 Task: Sort the products by unit price (low first).
Action: Mouse moved to (21, 68)
Screenshot: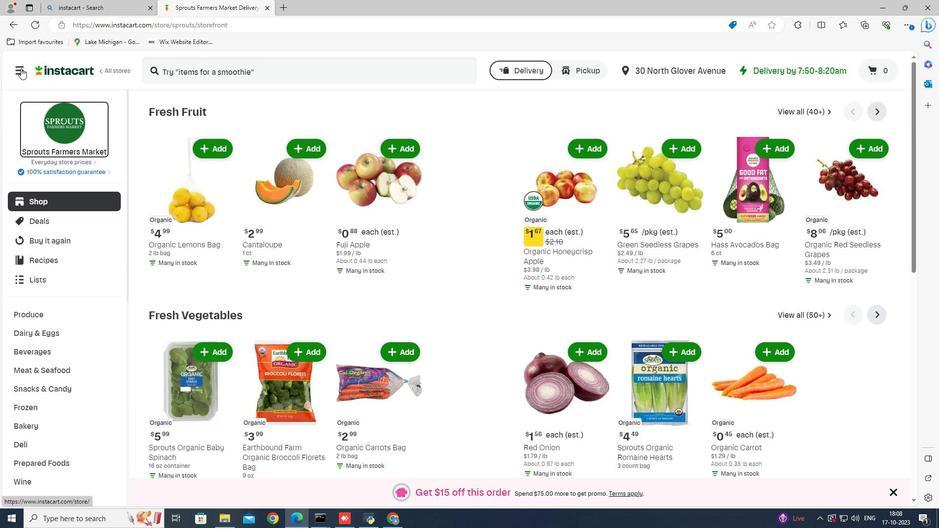 
Action: Mouse pressed left at (21, 68)
Screenshot: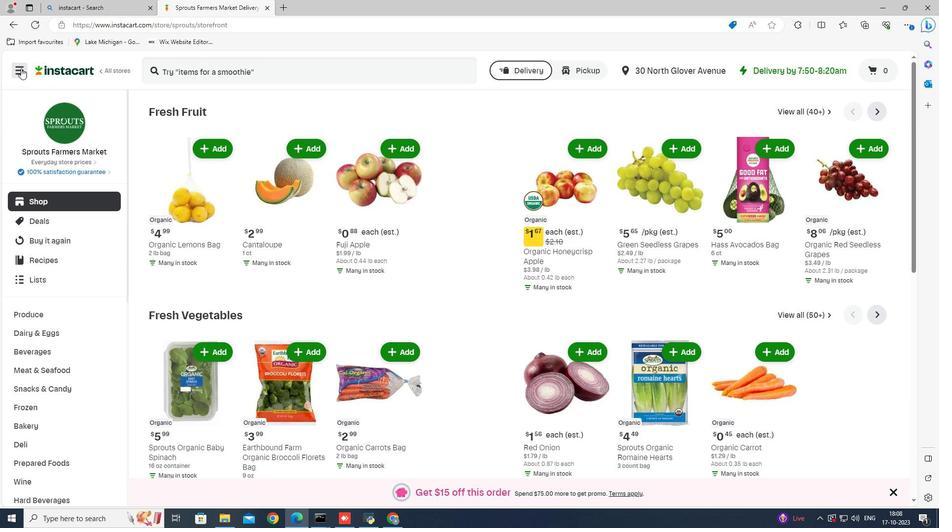 
Action: Mouse moved to (50, 268)
Screenshot: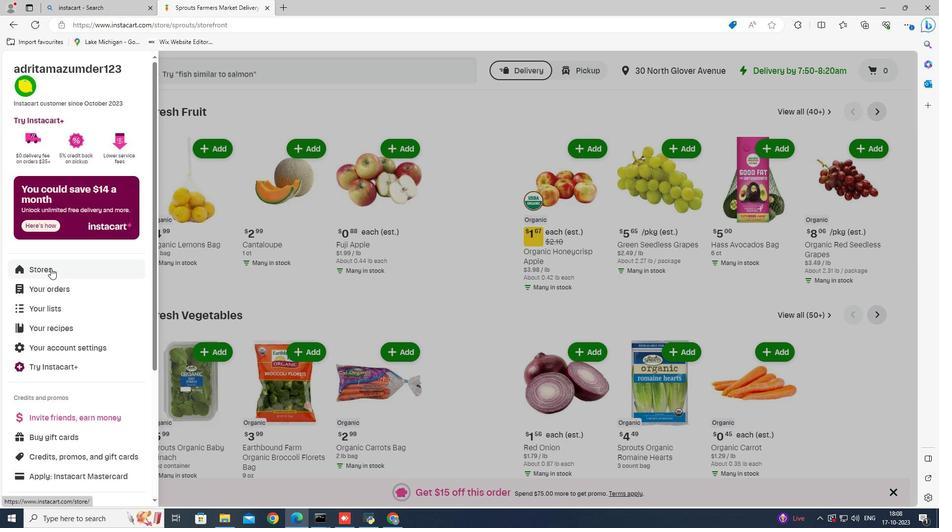 
Action: Mouse pressed left at (50, 268)
Screenshot: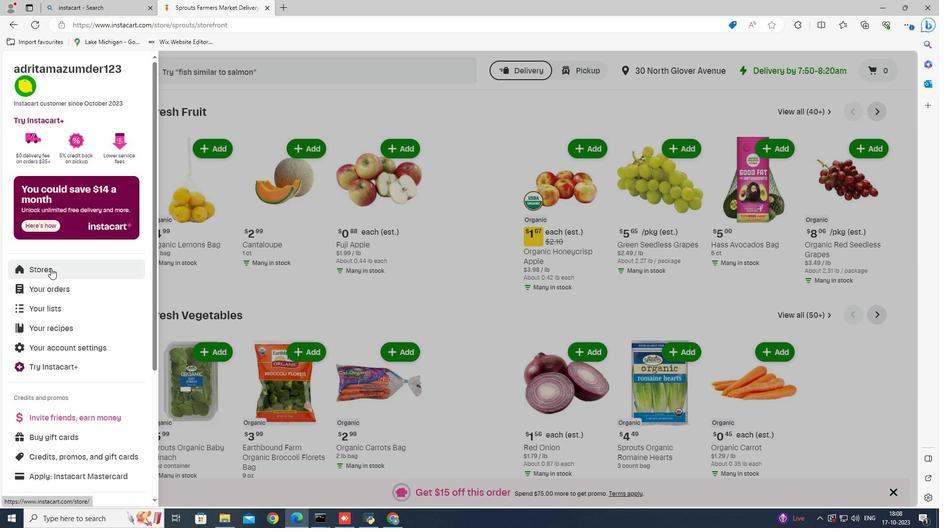 
Action: Mouse moved to (221, 107)
Screenshot: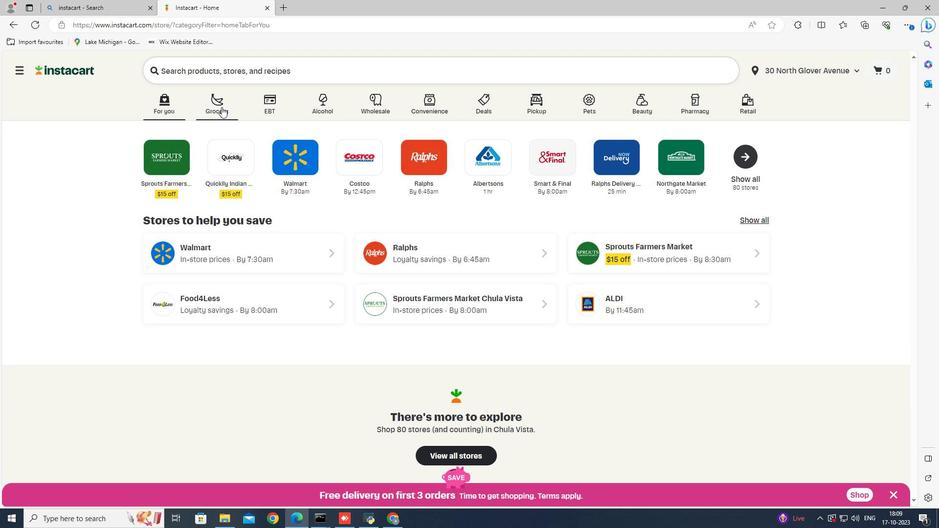 
Action: Mouse pressed left at (221, 107)
Screenshot: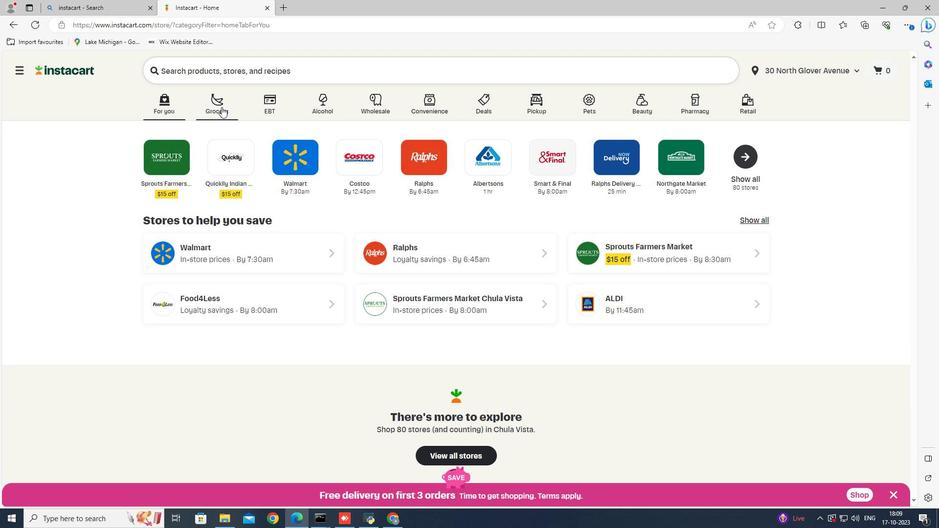 
Action: Mouse moved to (616, 214)
Screenshot: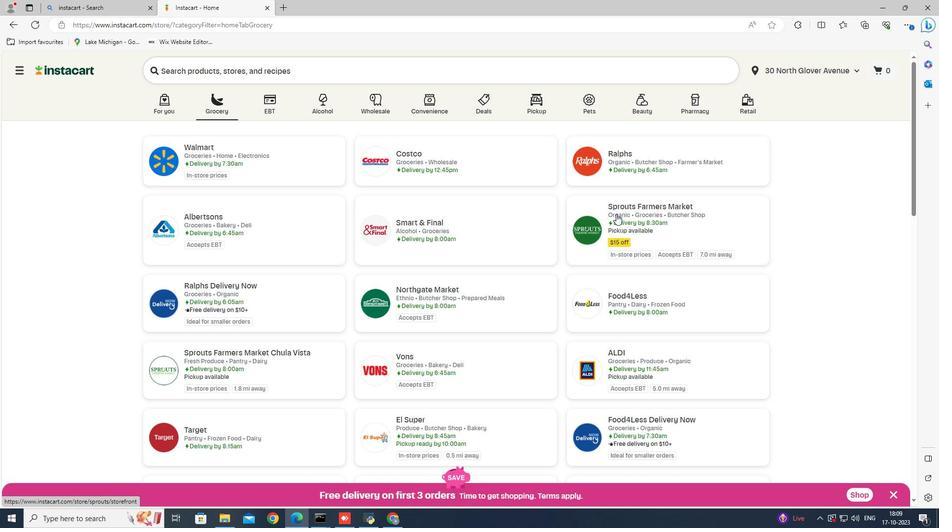 
Action: Mouse pressed left at (616, 214)
Screenshot: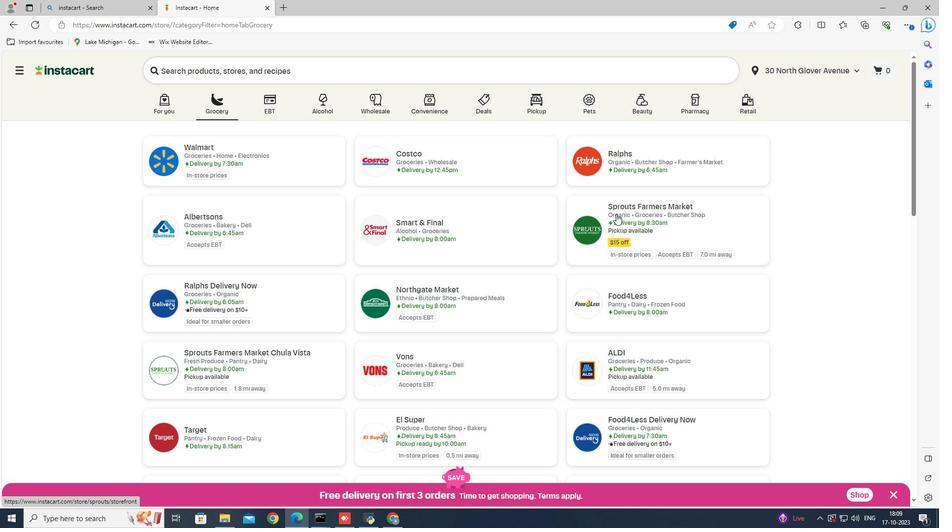 
Action: Mouse moved to (45, 372)
Screenshot: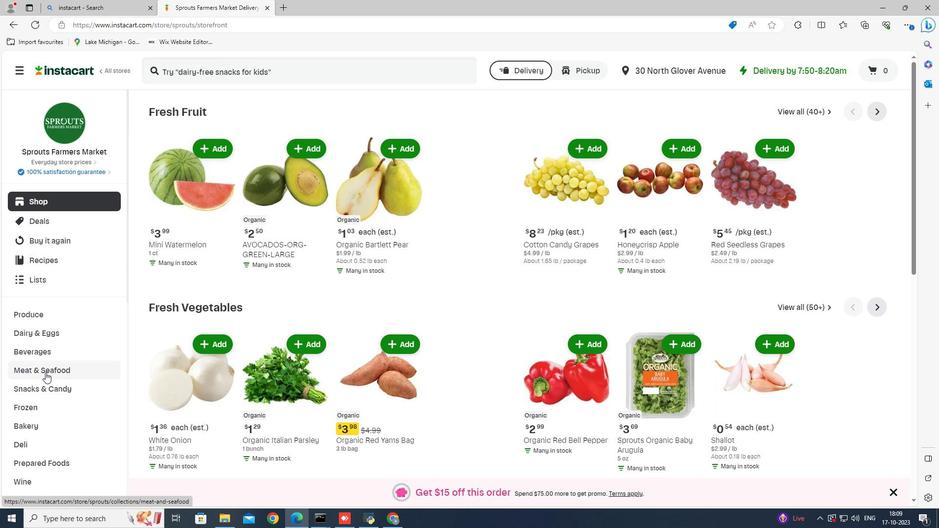 
Action: Mouse pressed left at (45, 372)
Screenshot: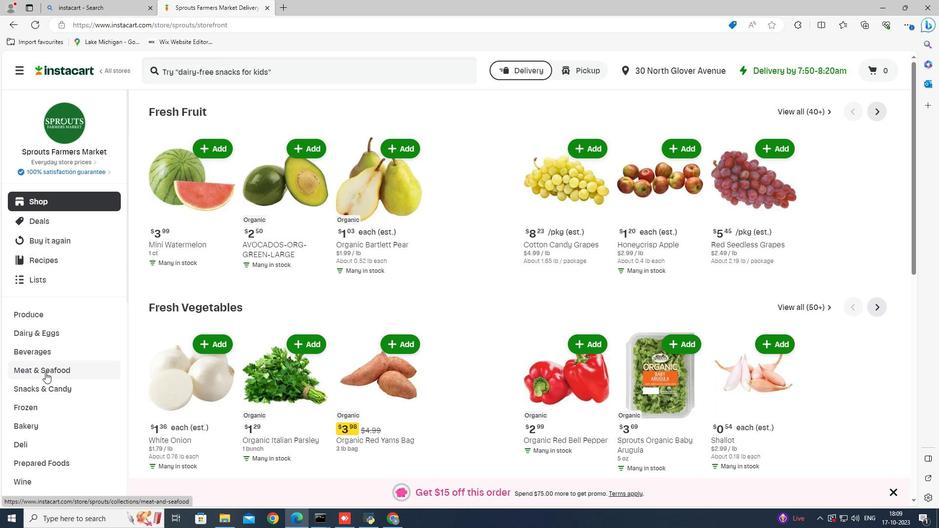 
Action: Mouse moved to (284, 138)
Screenshot: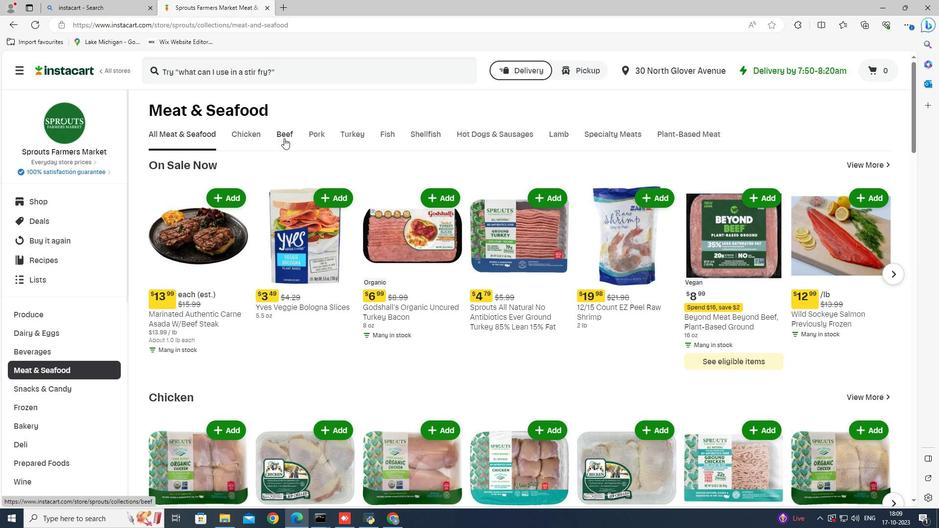 
Action: Mouse pressed left at (284, 138)
Screenshot: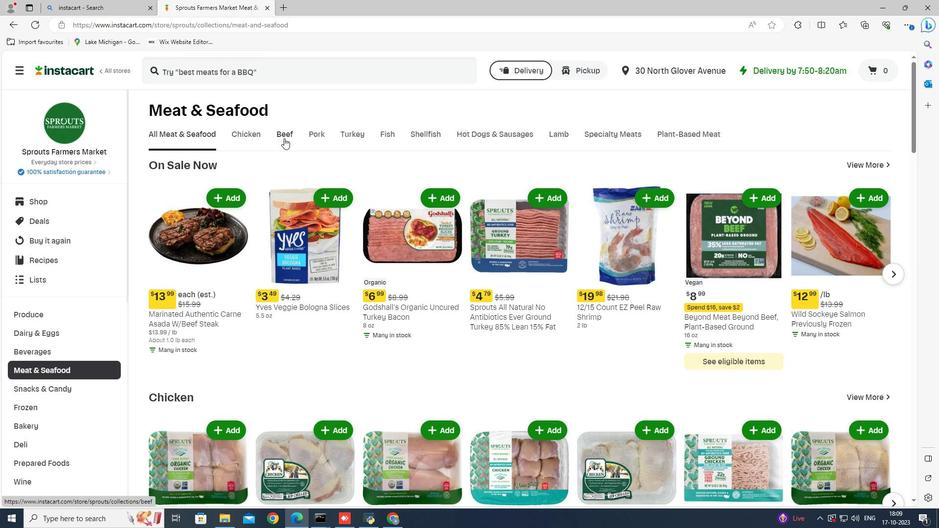 
Action: Mouse moved to (534, 182)
Screenshot: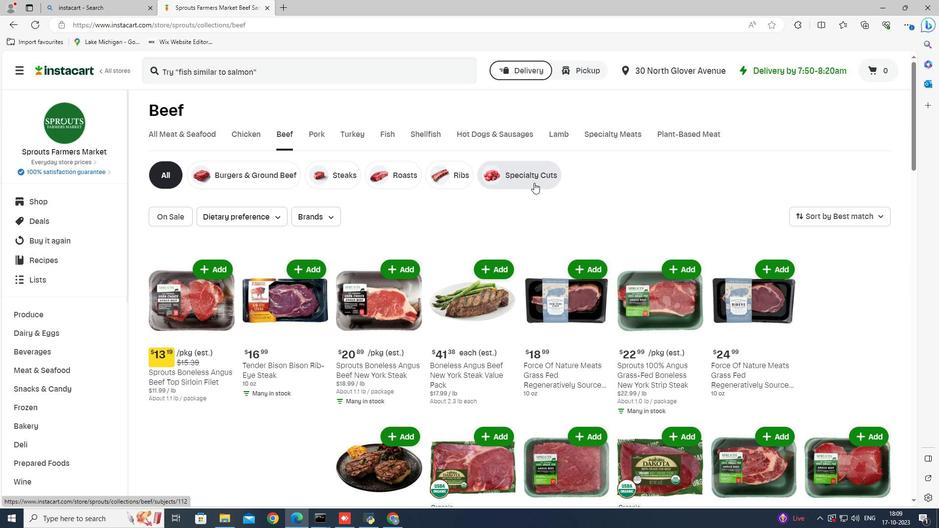 
Action: Mouse pressed left at (534, 182)
Screenshot: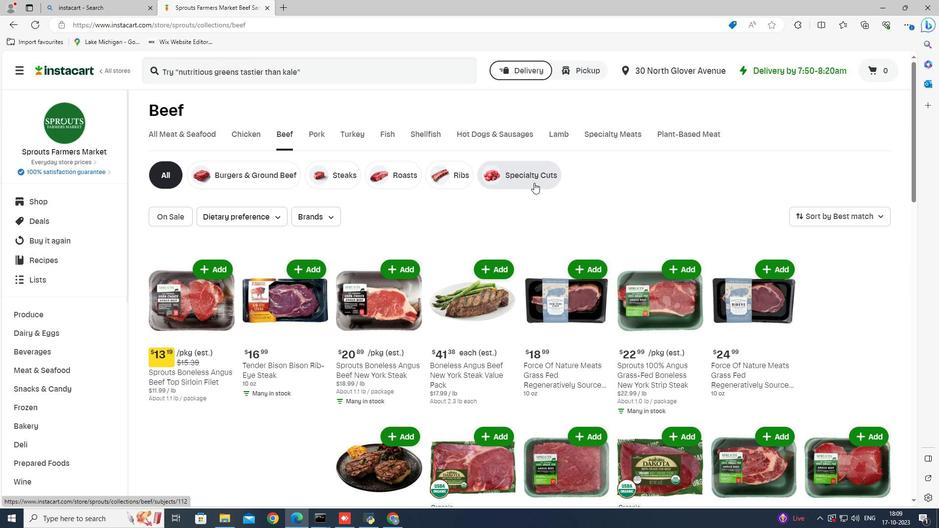 
Action: Mouse moved to (878, 216)
Screenshot: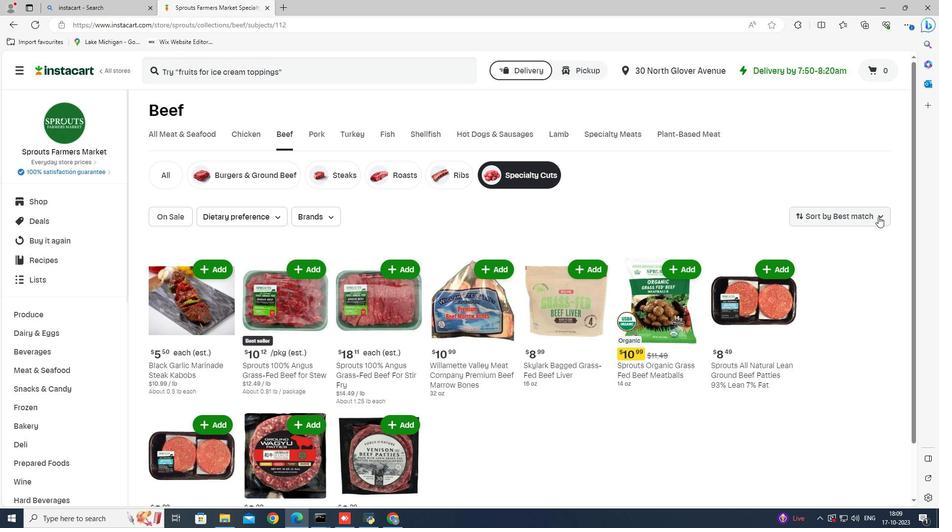 
Action: Mouse pressed left at (878, 216)
Screenshot: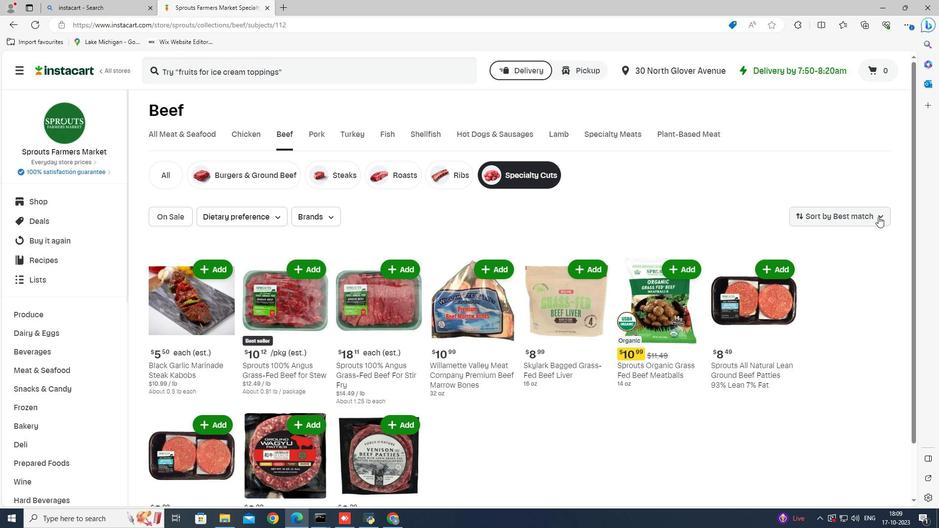 
Action: Mouse moved to (852, 307)
Screenshot: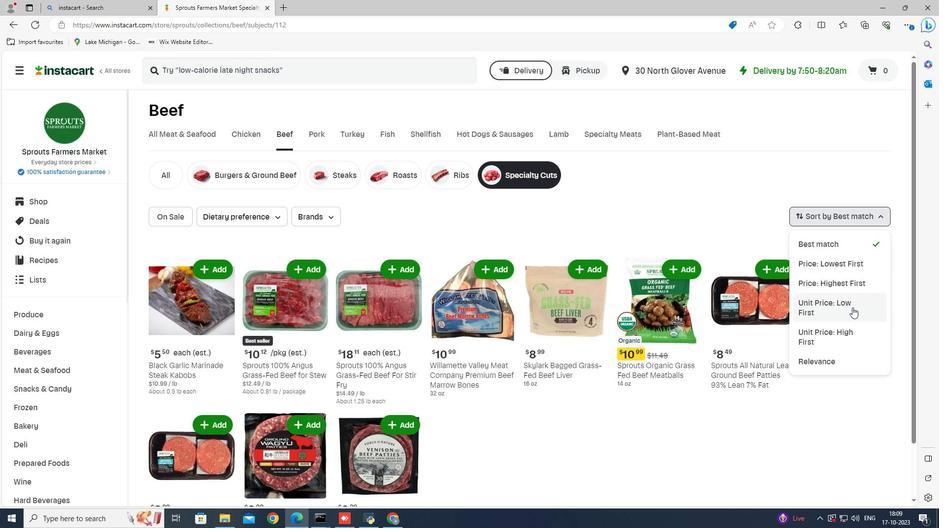 
Action: Mouse pressed left at (852, 307)
Screenshot: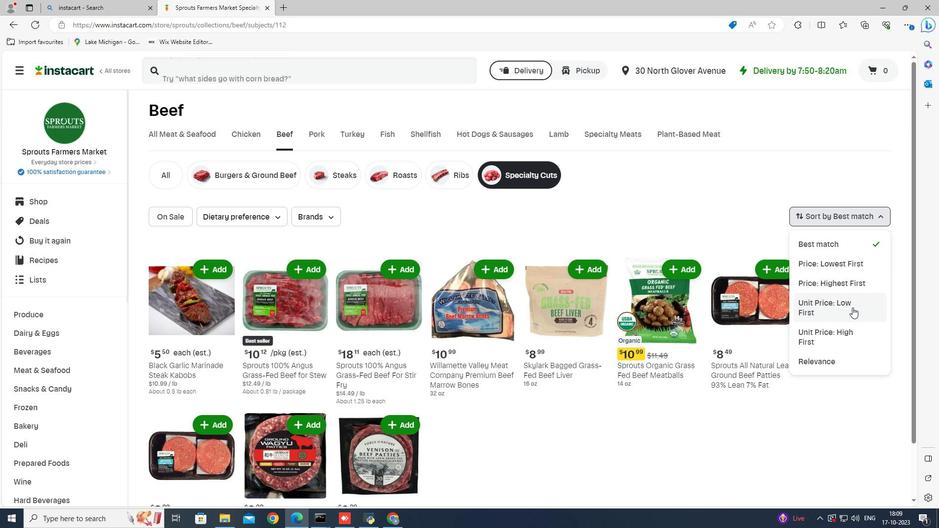 
Action: Mouse moved to (749, 313)
Screenshot: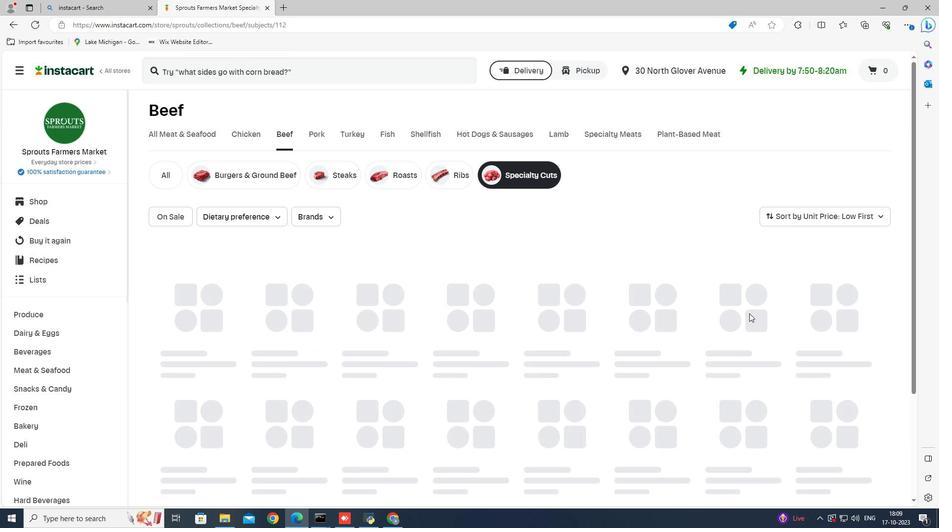 
